 Task: Set the bargraph position for the audio bar graph video to the right.
Action: Mouse moved to (110, 15)
Screenshot: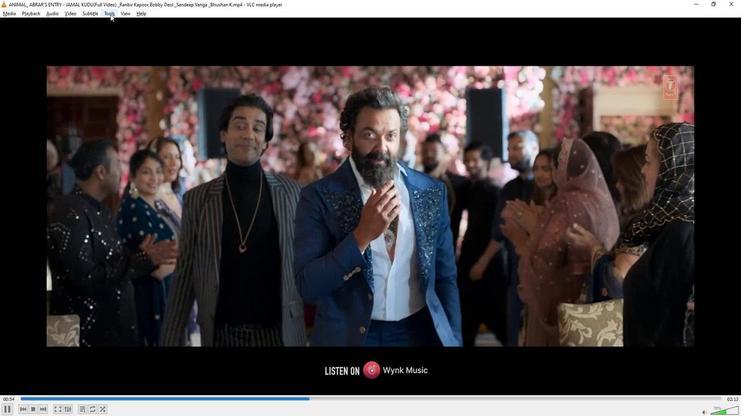 
Action: Mouse pressed left at (110, 15)
Screenshot: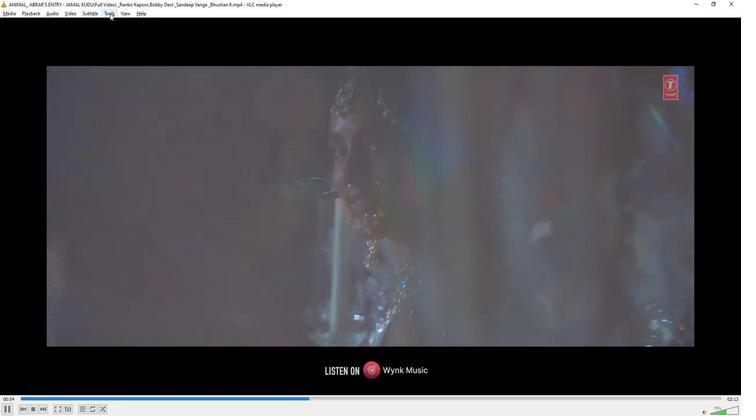 
Action: Mouse moved to (124, 107)
Screenshot: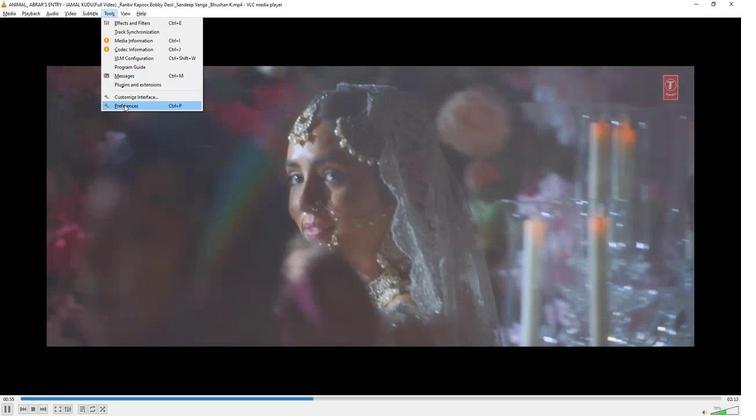 
Action: Mouse pressed left at (124, 107)
Screenshot: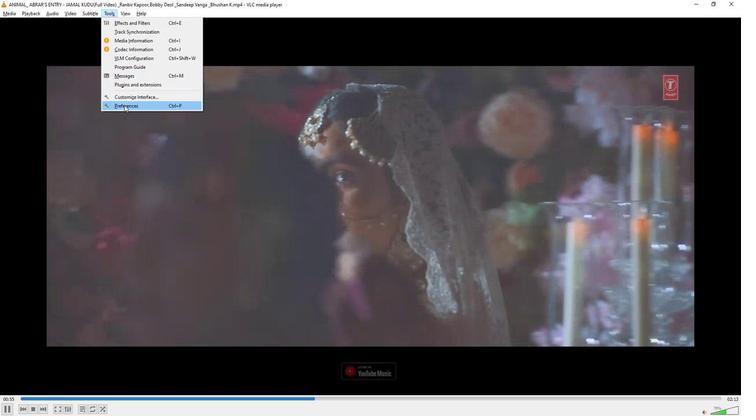 
Action: Mouse moved to (145, 335)
Screenshot: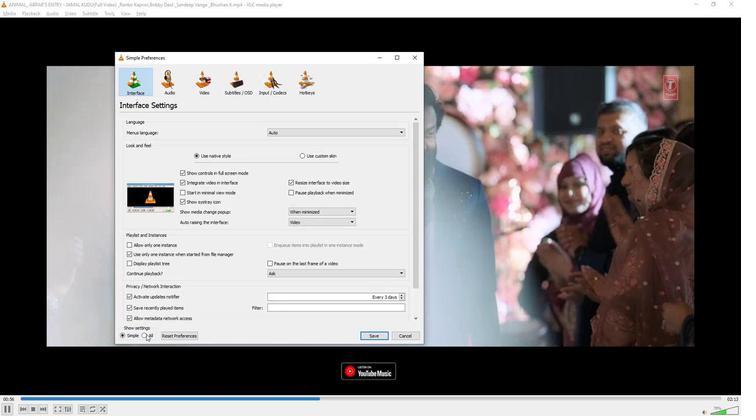 
Action: Mouse pressed left at (145, 335)
Screenshot: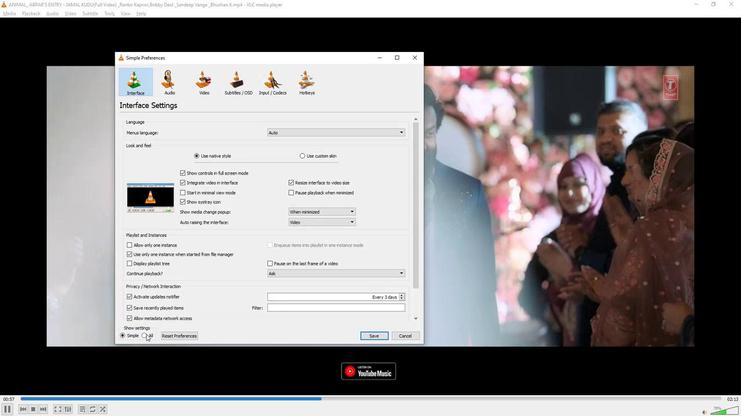 
Action: Mouse moved to (148, 311)
Screenshot: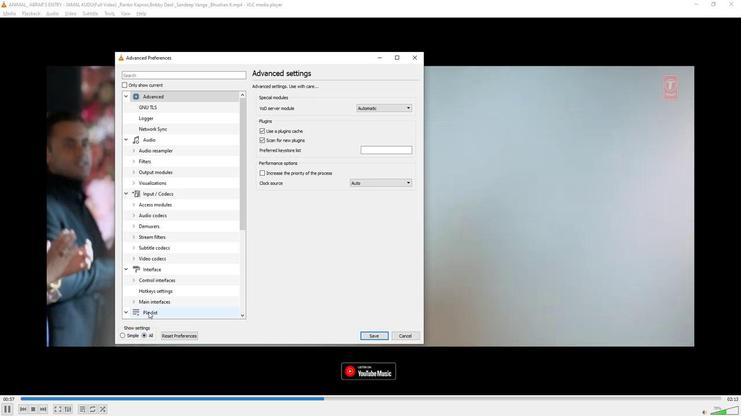 
Action: Mouse scrolled (148, 310) with delta (0, 0)
Screenshot: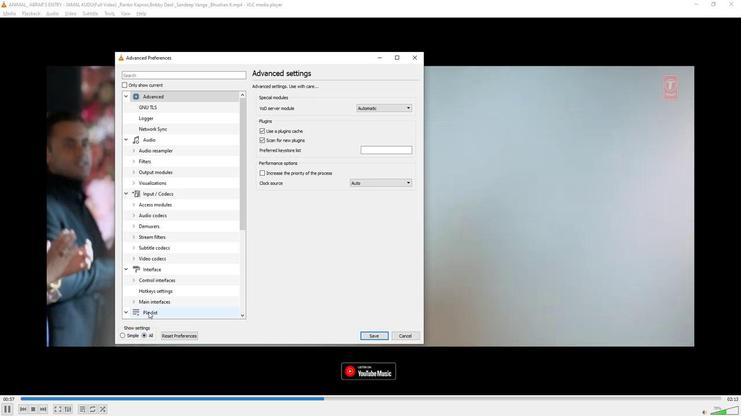 
Action: Mouse moved to (147, 310)
Screenshot: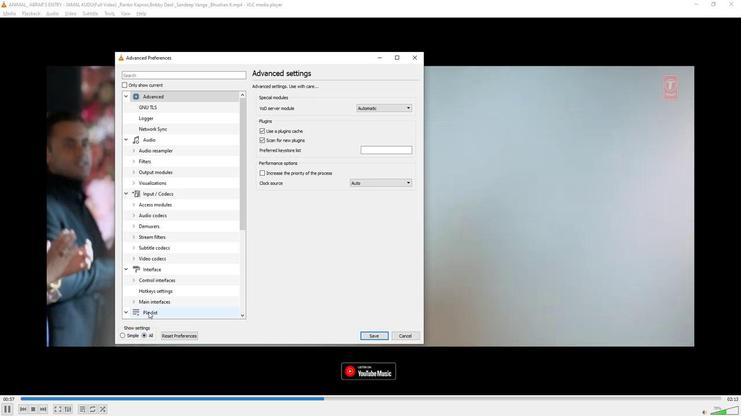 
Action: Mouse scrolled (147, 310) with delta (0, 0)
Screenshot: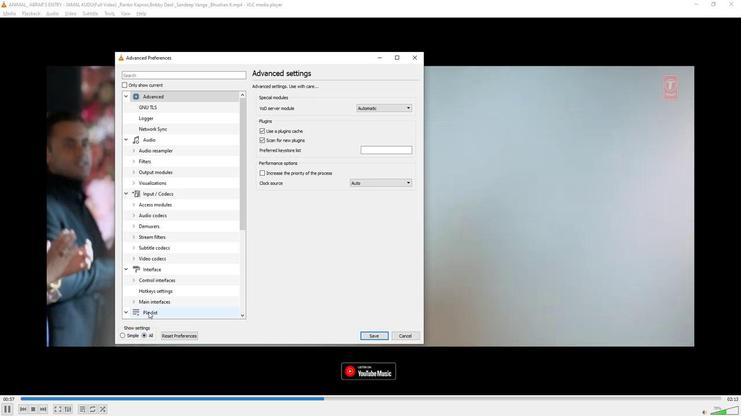 
Action: Mouse moved to (147, 309)
Screenshot: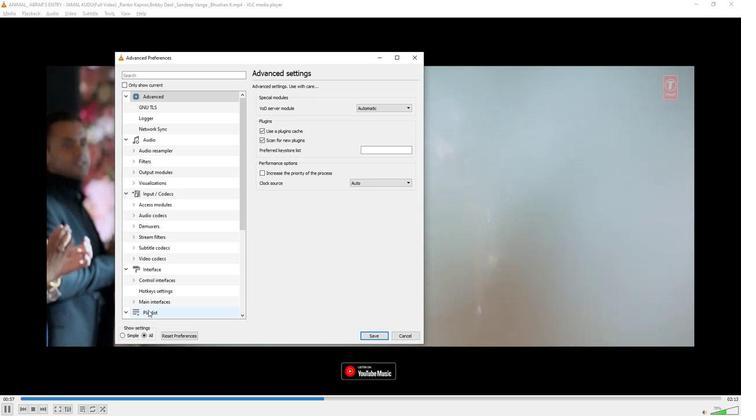 
Action: Mouse scrolled (147, 309) with delta (0, 0)
Screenshot: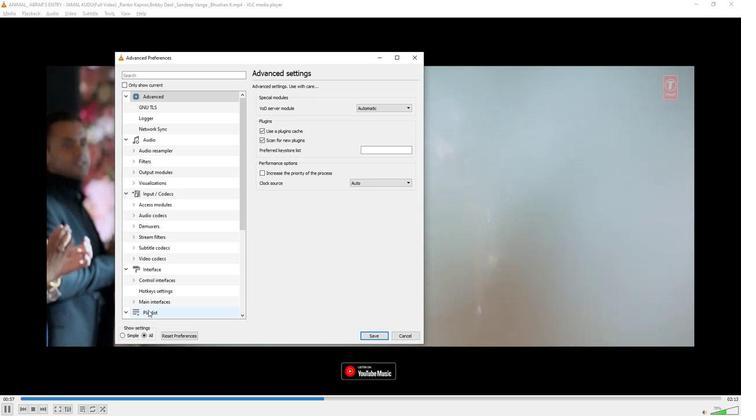 
Action: Mouse moved to (147, 309)
Screenshot: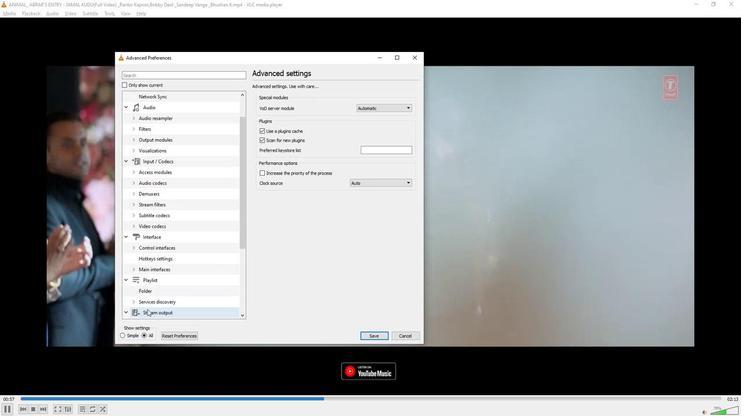 
Action: Mouse scrolled (147, 309) with delta (0, 0)
Screenshot: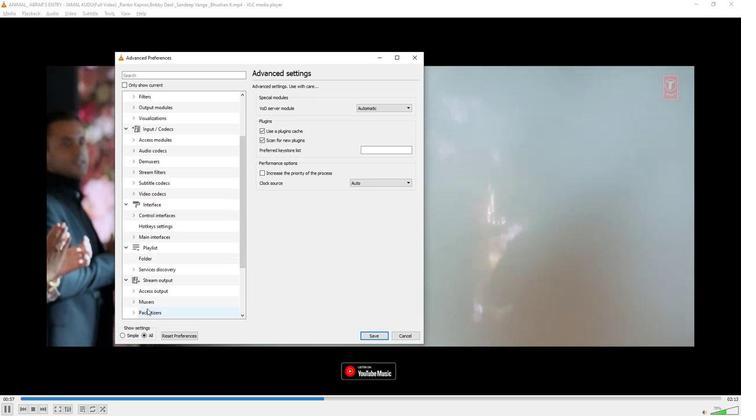 
Action: Mouse moved to (147, 309)
Screenshot: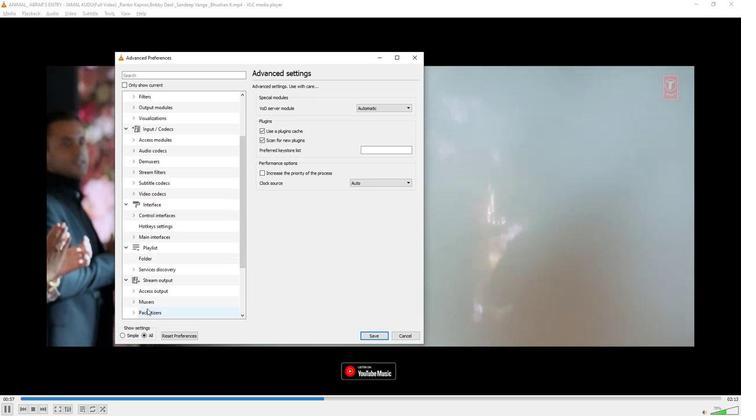 
Action: Mouse scrolled (147, 308) with delta (0, 0)
Screenshot: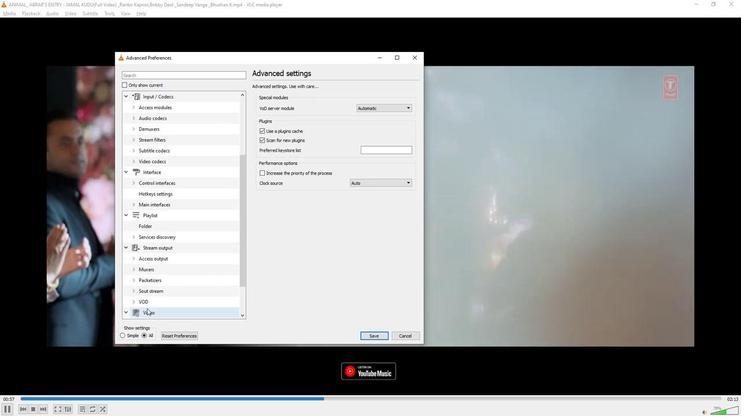 
Action: Mouse moved to (146, 308)
Screenshot: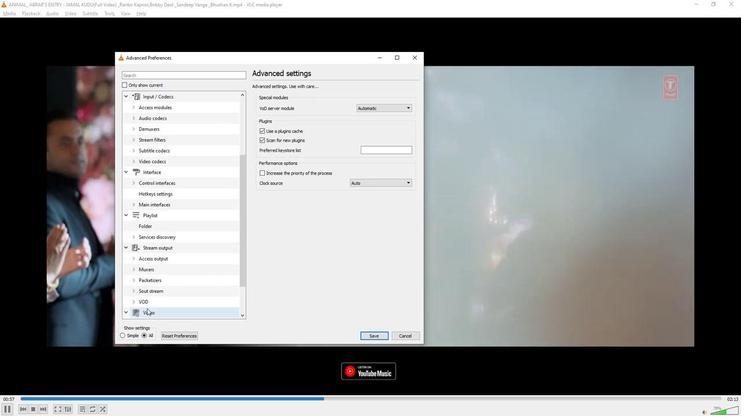 
Action: Mouse scrolled (146, 308) with delta (0, 0)
Screenshot: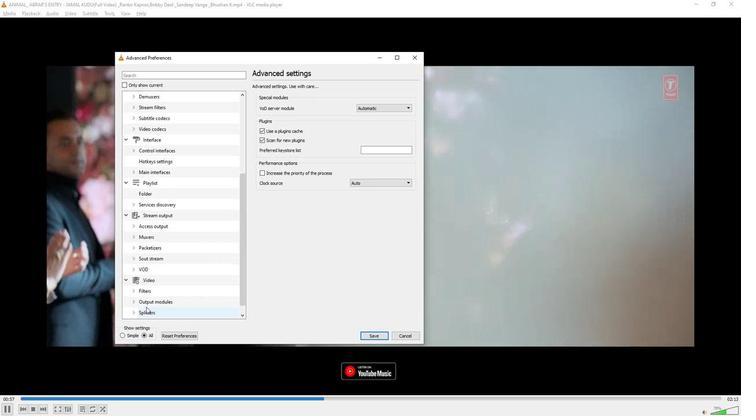 
Action: Mouse moved to (146, 308)
Screenshot: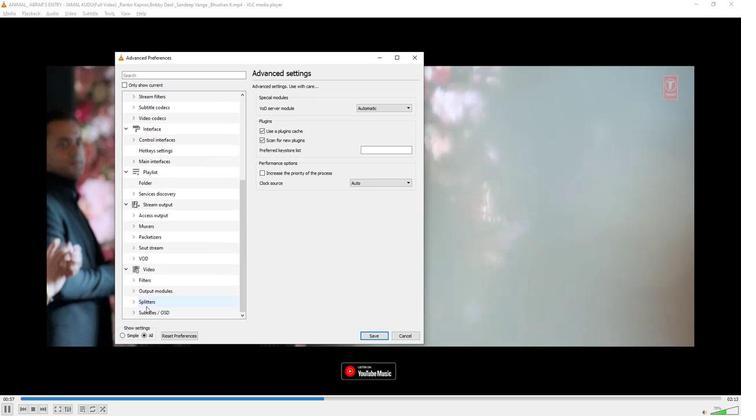 
Action: Mouse scrolled (146, 307) with delta (0, 0)
Screenshot: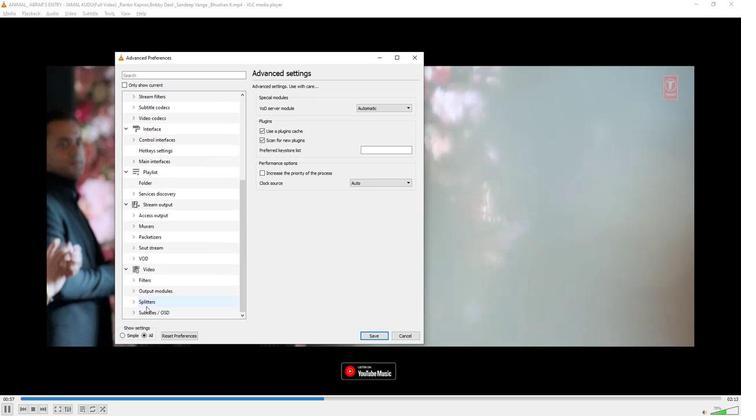 
Action: Mouse moved to (132, 314)
Screenshot: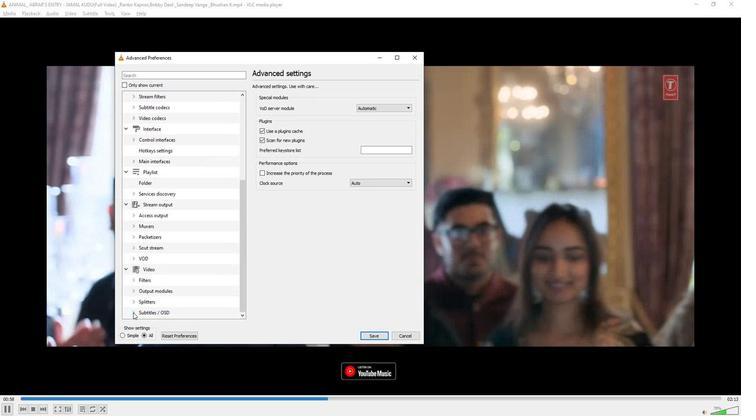 
Action: Mouse pressed left at (132, 314)
Screenshot: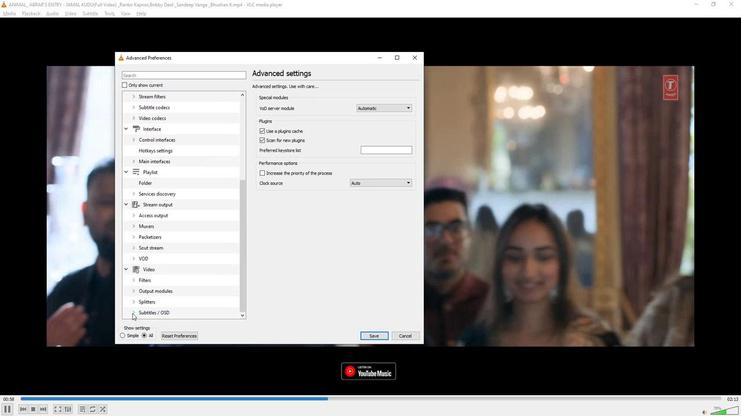 
Action: Mouse moved to (137, 308)
Screenshot: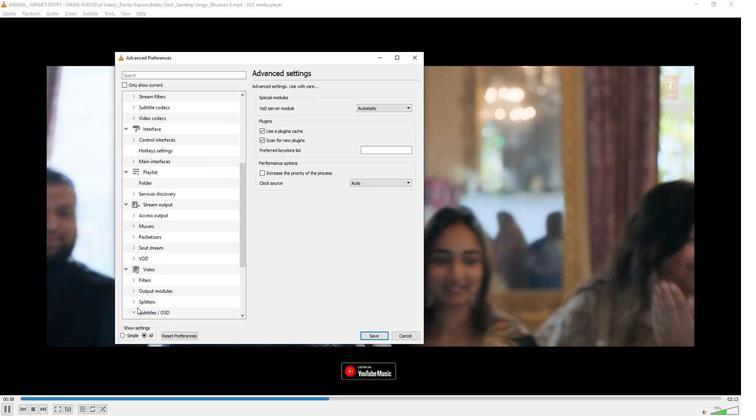 
Action: Mouse scrolled (137, 307) with delta (0, 0)
Screenshot: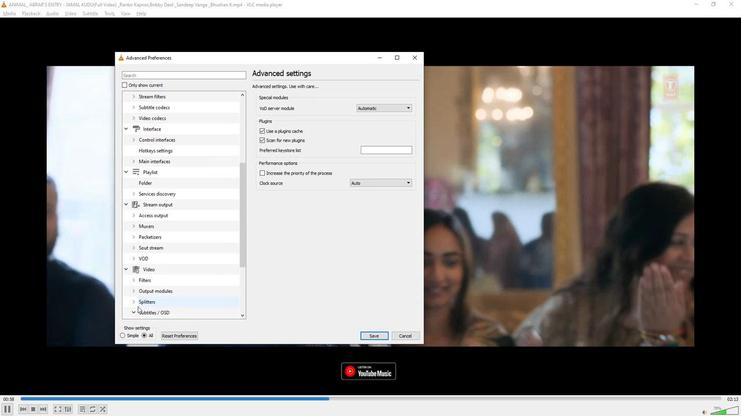 
Action: Mouse moved to (152, 294)
Screenshot: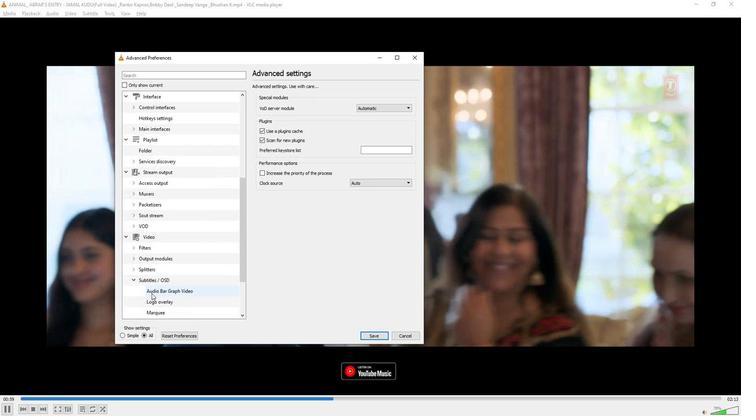 
Action: Mouse pressed left at (152, 294)
Screenshot: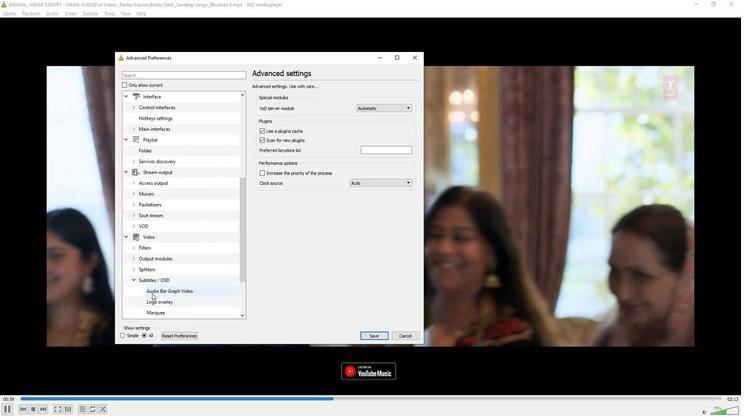 
Action: Mouse moved to (414, 129)
Screenshot: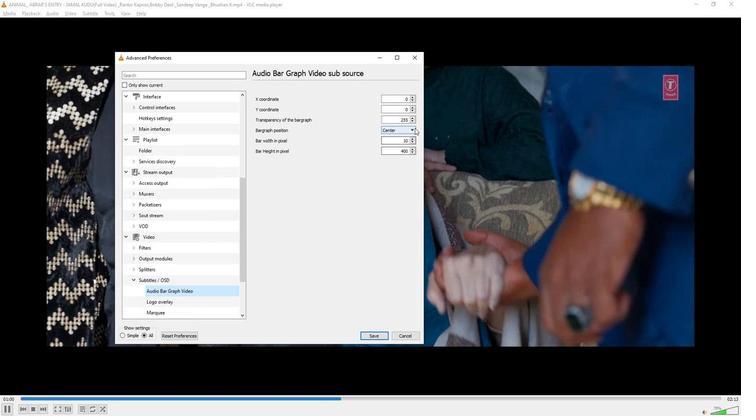 
Action: Mouse pressed left at (414, 129)
Screenshot: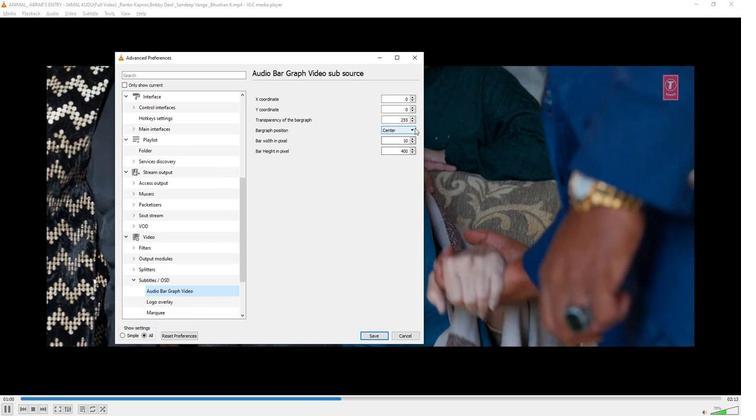 
Action: Mouse moved to (397, 146)
Screenshot: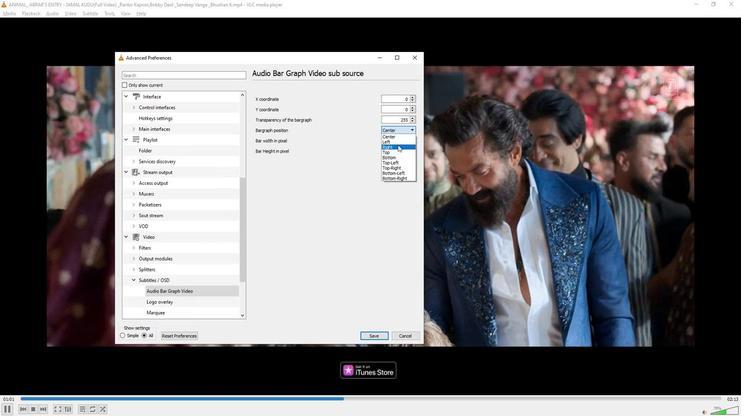 
Action: Mouse pressed left at (397, 146)
Screenshot: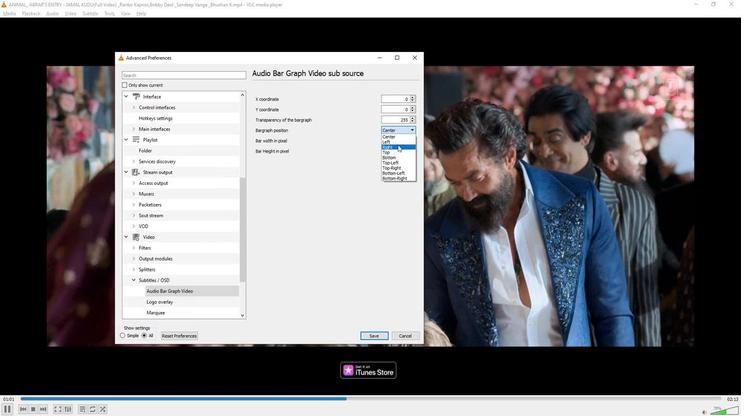 
Action: Mouse moved to (338, 196)
Screenshot: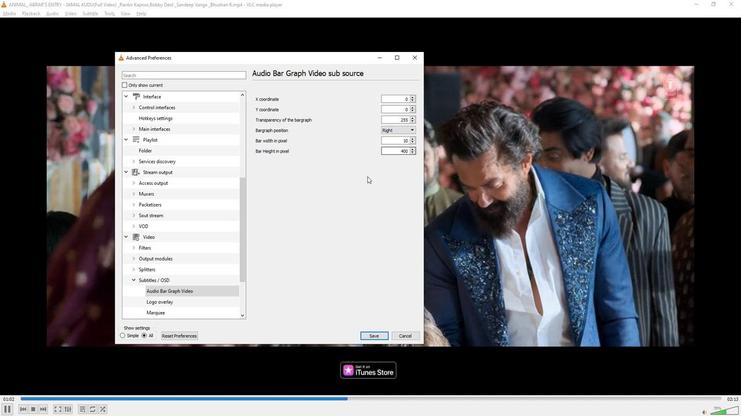 
